 Task: Add a signature Jayden King containing With gratitude and sincere wishes, Jayden King to email address softage.2@softage.net and add a folder Homework
Action: Key pressed n
Screenshot: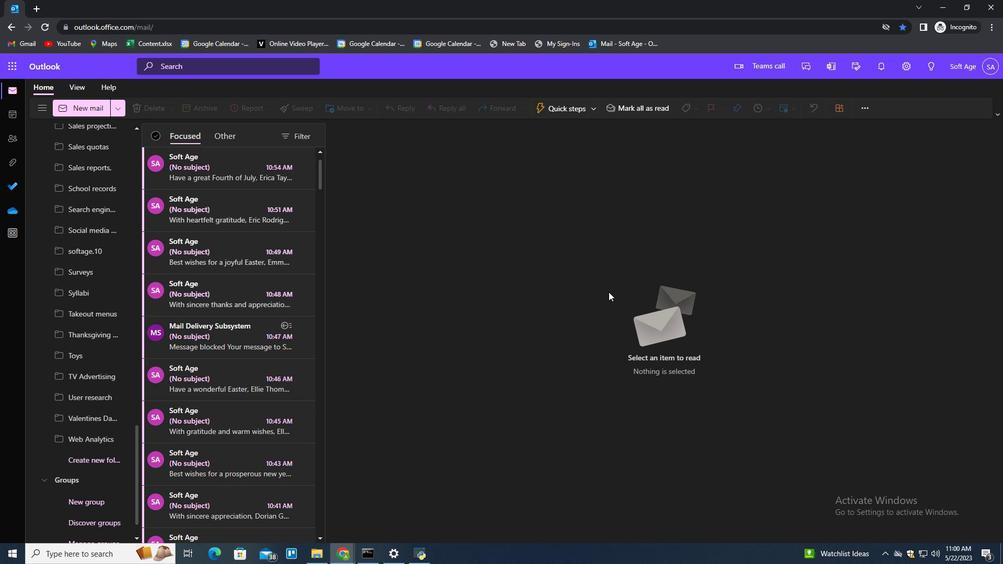 
Action: Mouse moved to (706, 109)
Screenshot: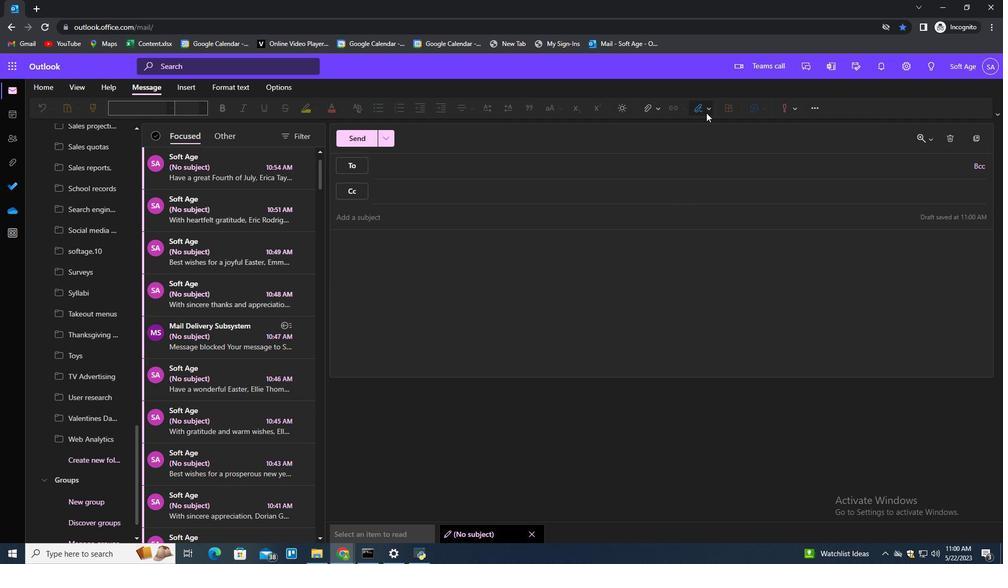
Action: Mouse pressed left at (706, 109)
Screenshot: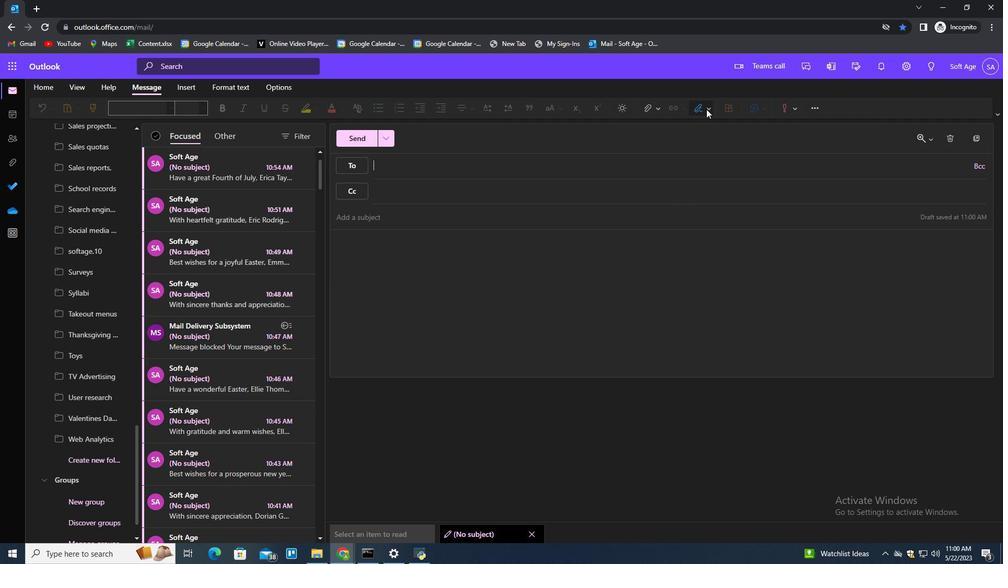 
Action: Mouse moved to (687, 146)
Screenshot: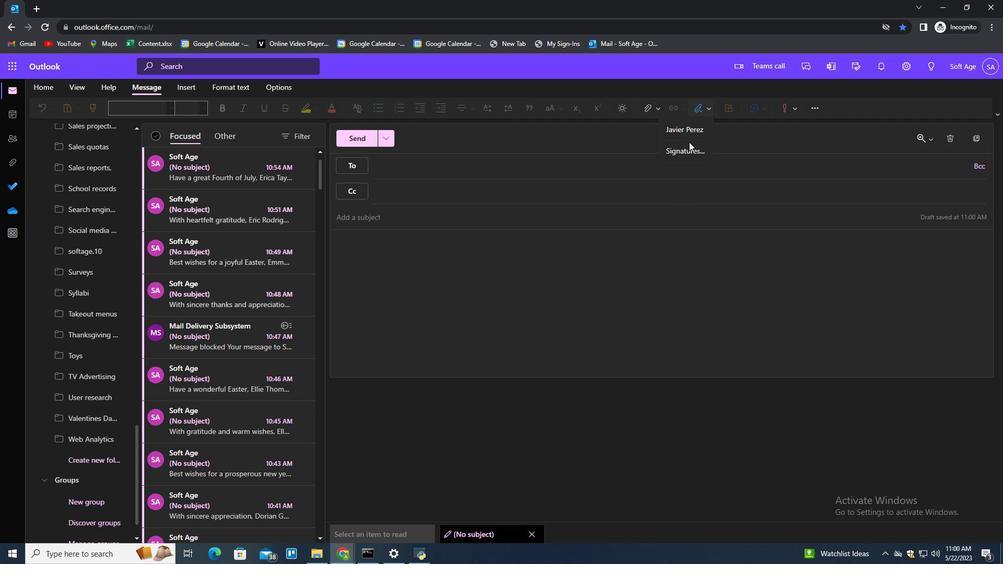 
Action: Mouse pressed left at (687, 146)
Screenshot: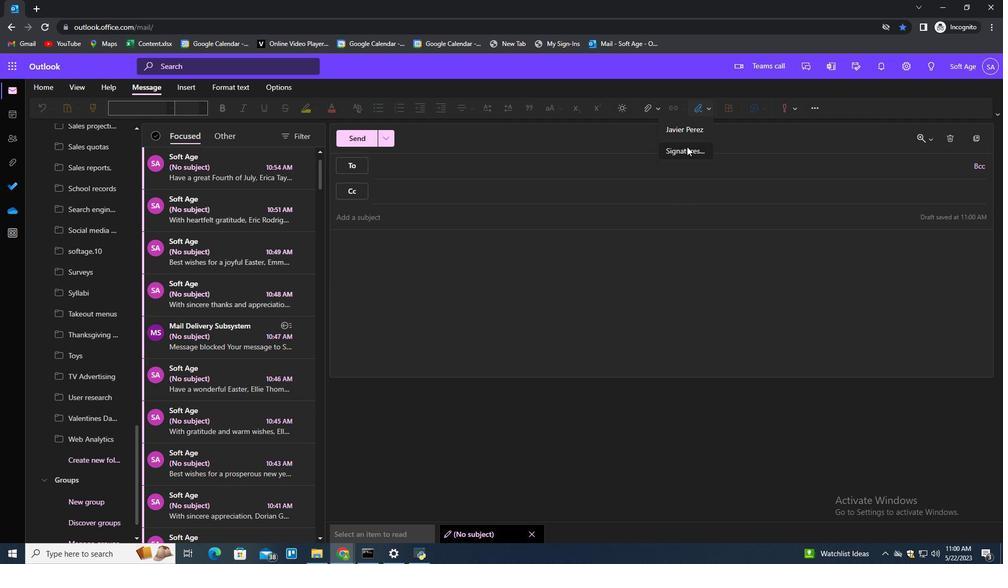 
Action: Mouse moved to (708, 185)
Screenshot: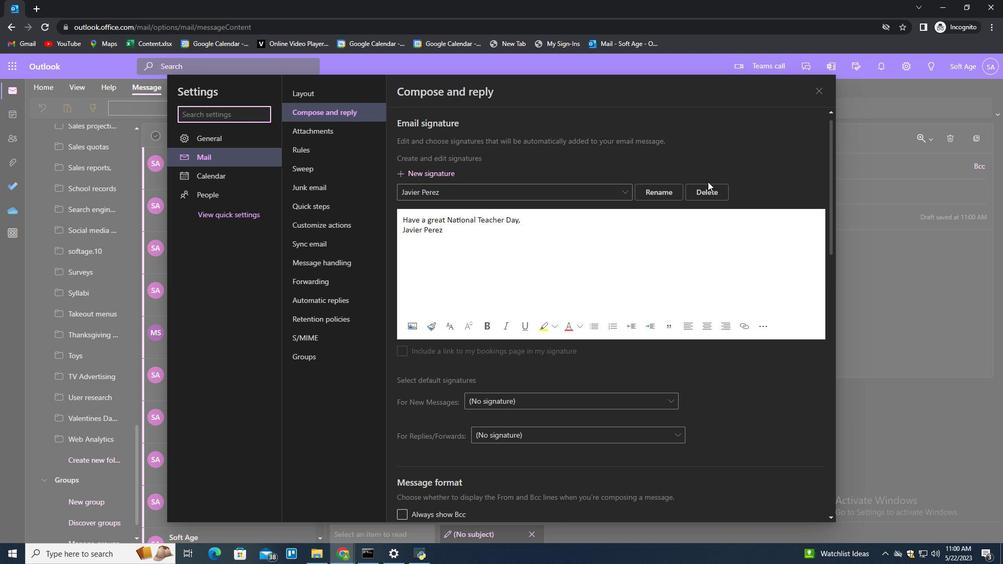 
Action: Mouse pressed left at (708, 185)
Screenshot: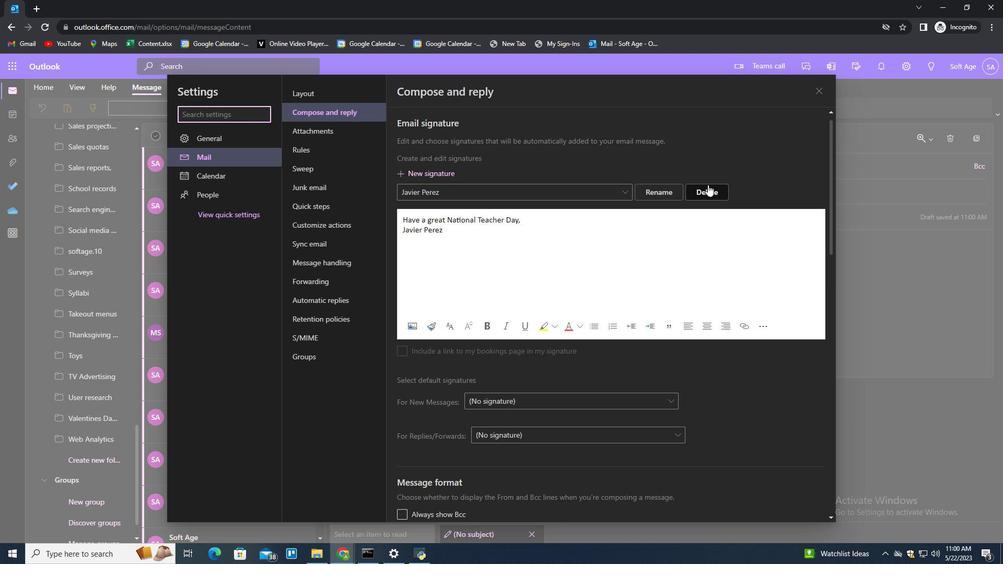
Action: Mouse moved to (707, 190)
Screenshot: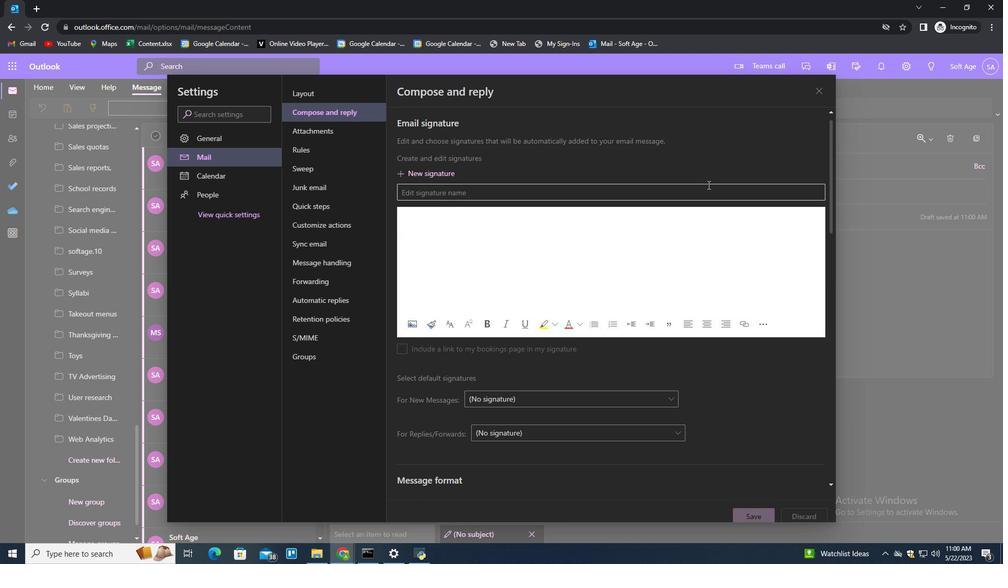 
Action: Mouse pressed left at (707, 190)
Screenshot: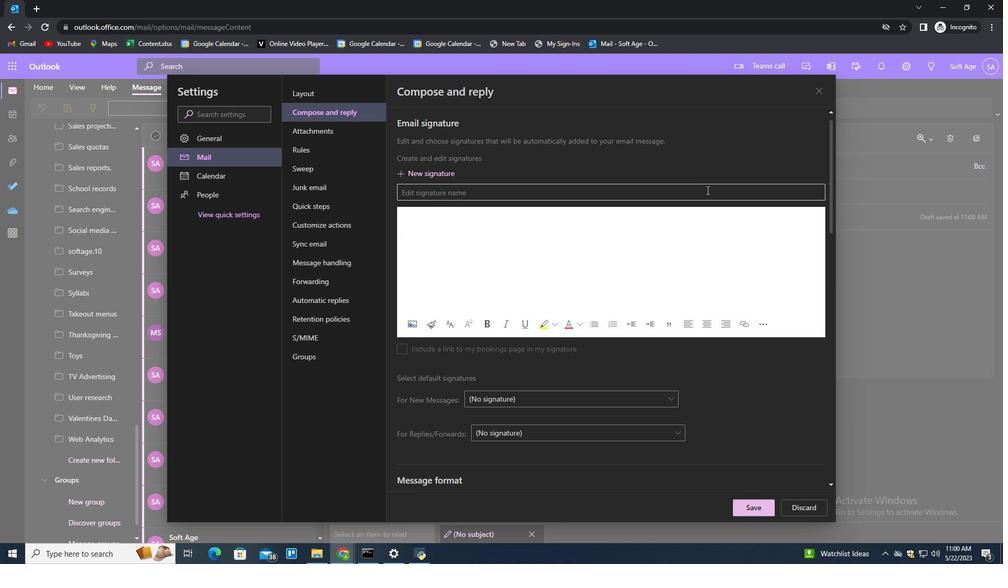 
Action: Key pressed <Key.shift>Jayden<Key.shift><Key.space>King<Key.tab><Key.shift>With<Key.space>gratitude<Key.space>ad<Key.space><Key.backspace><Key.backspace>nd<Key.space>sincere<Key.space>wishes,<Key.shift_r><Key.enter><Key.shift>Jaydev<Key.backspace>n<Key.shift><Key.space><Key.shift>King
Screenshot: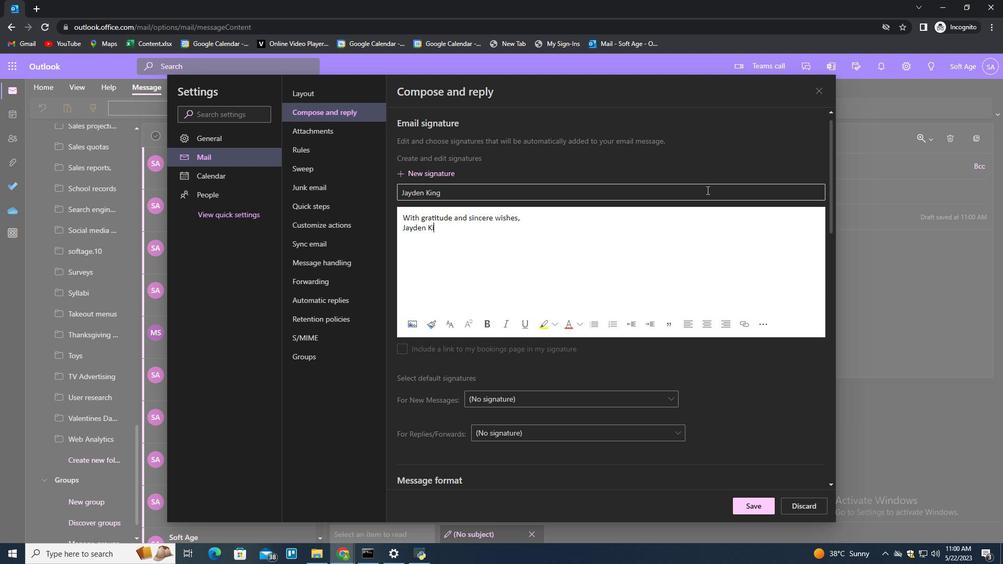 
Action: Mouse moved to (756, 502)
Screenshot: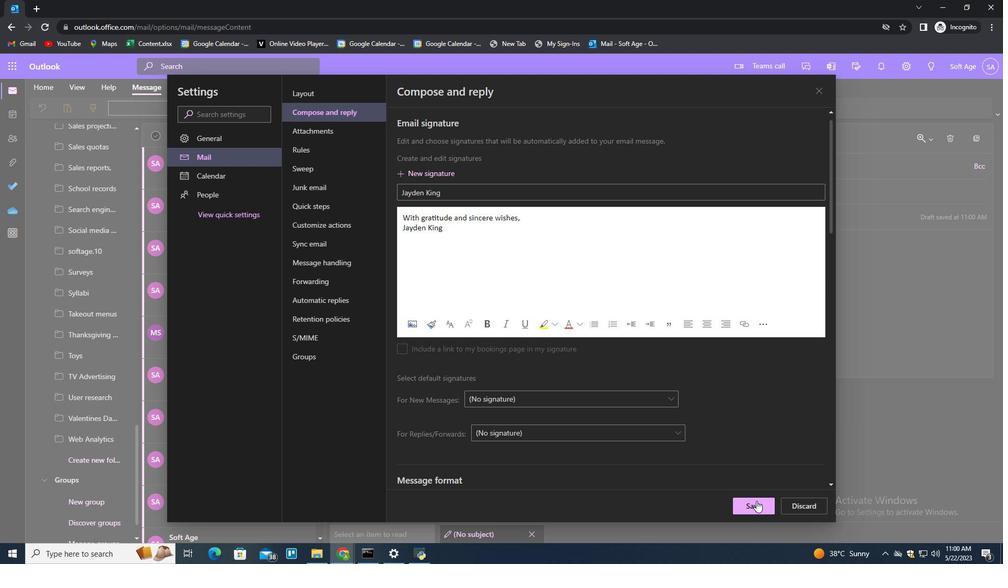 
Action: Mouse pressed left at (756, 502)
Screenshot: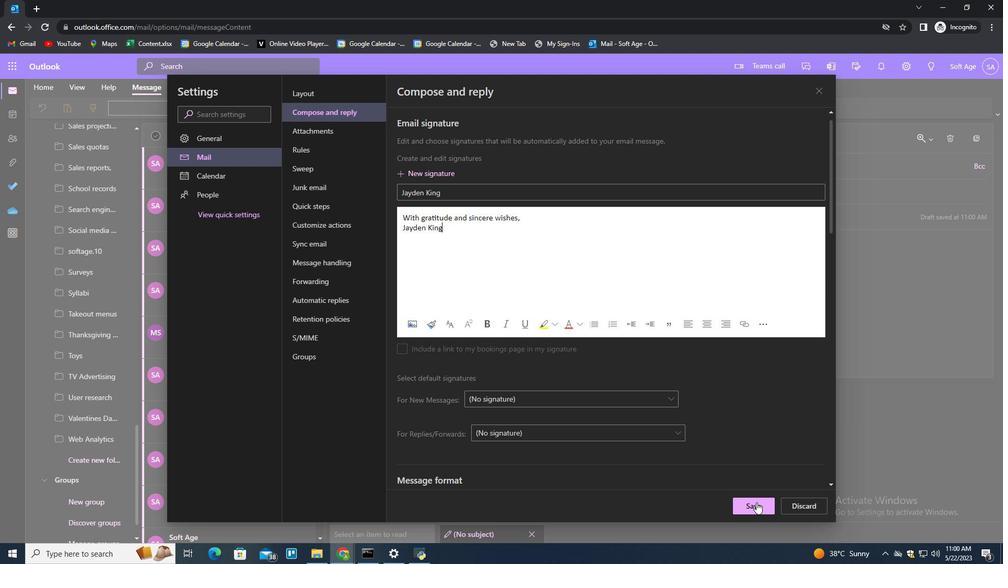 
Action: Mouse moved to (917, 328)
Screenshot: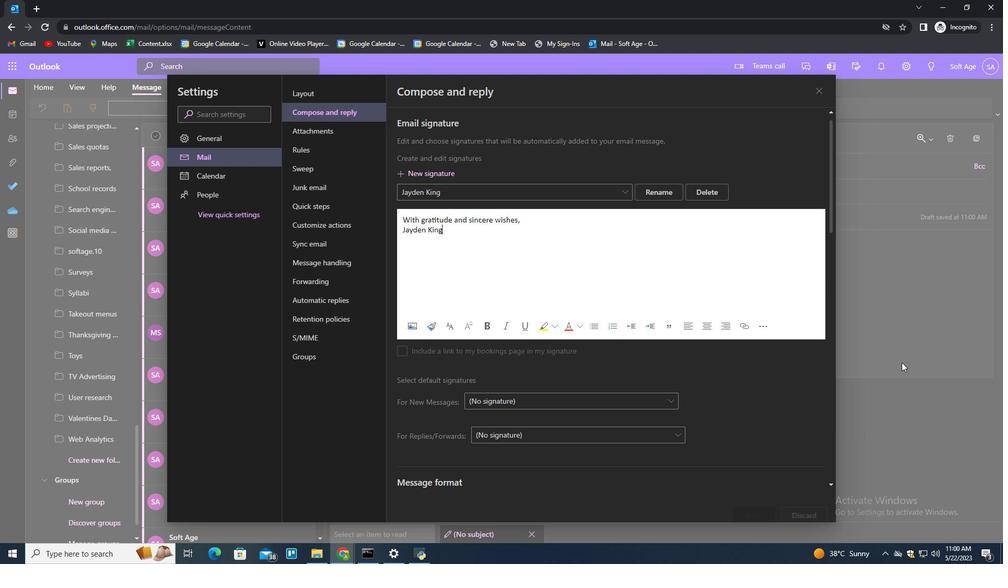 
Action: Mouse pressed left at (917, 328)
Screenshot: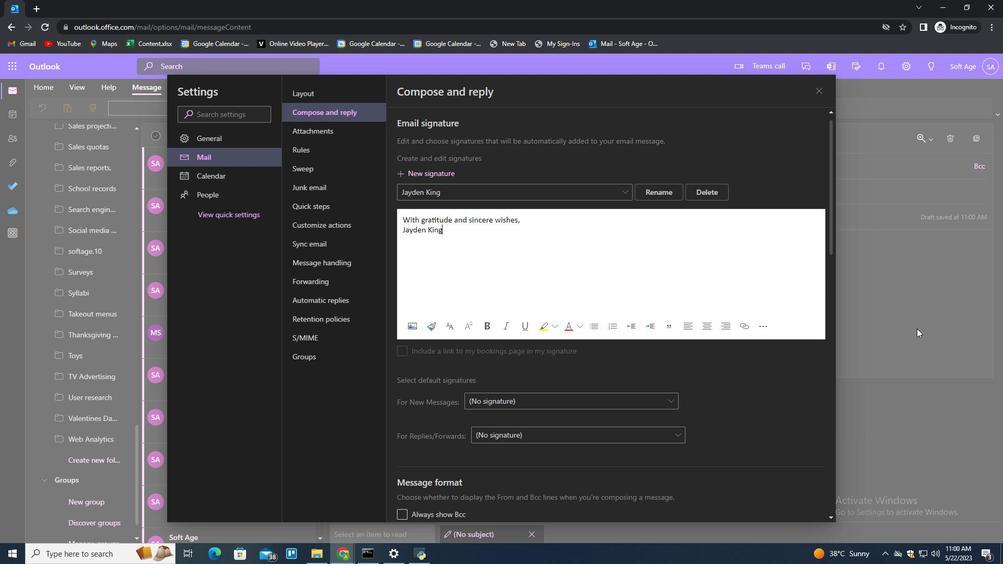 
Action: Mouse moved to (689, 85)
Screenshot: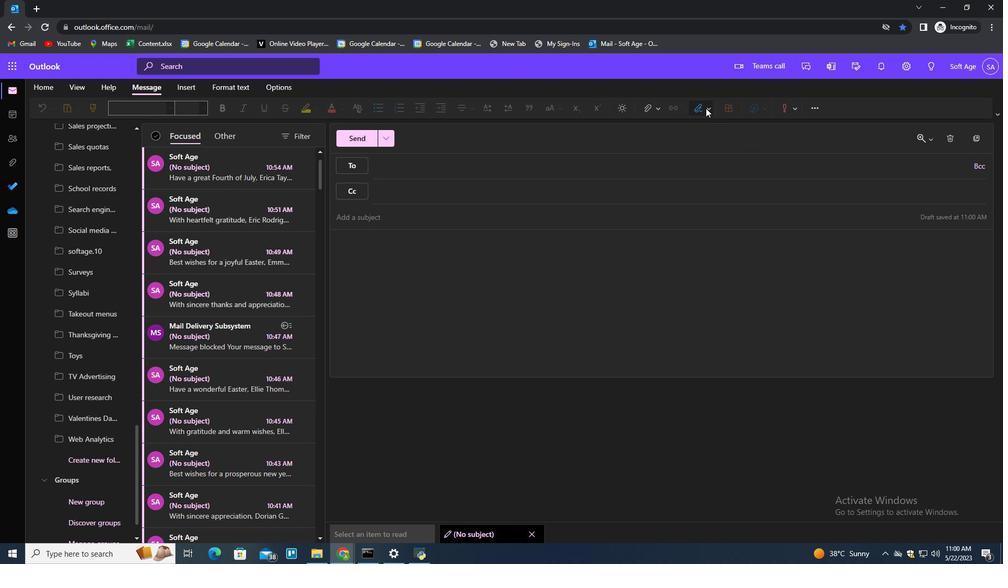 
Action: Mouse pressed left at (689, 85)
Screenshot: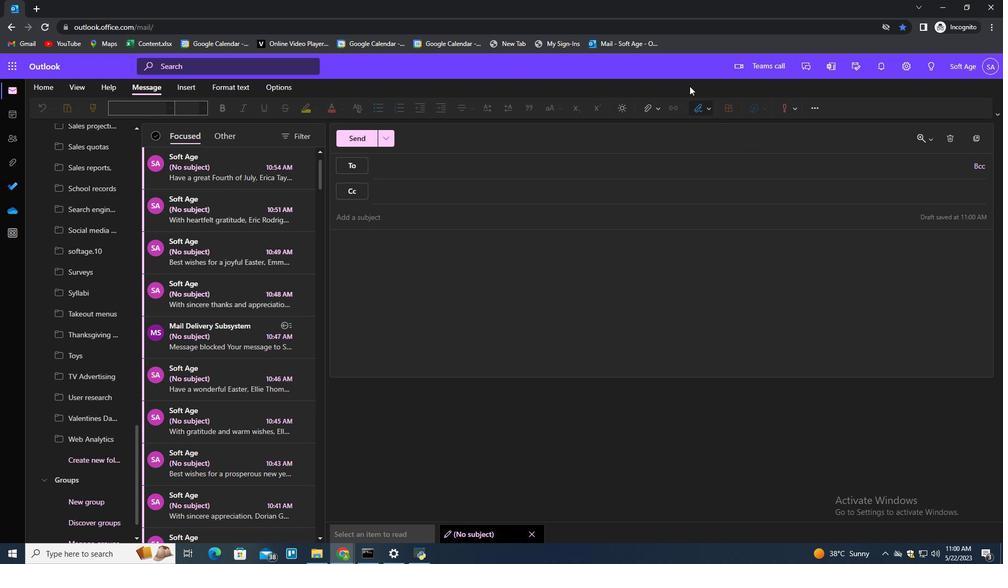 
Action: Mouse moved to (699, 105)
Screenshot: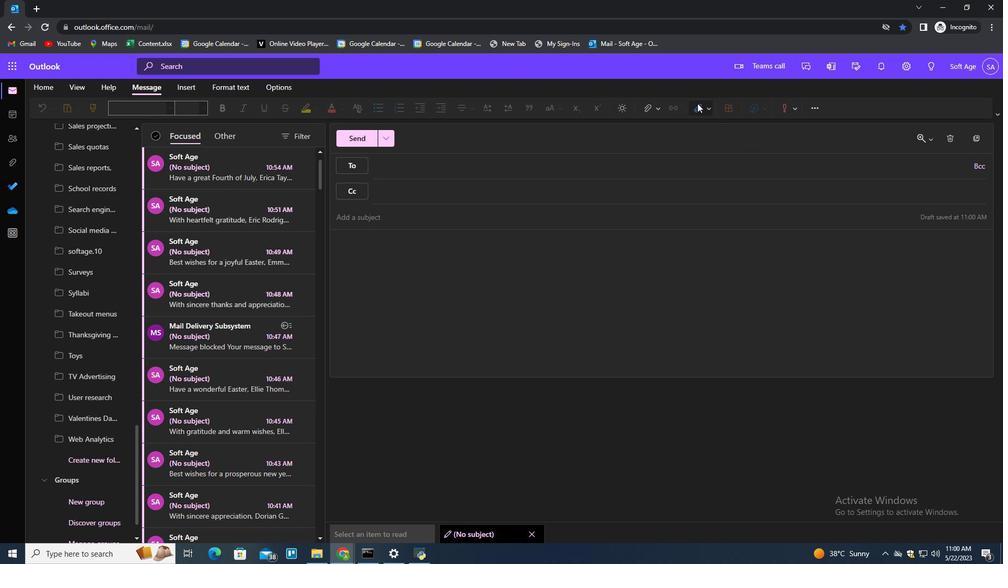 
Action: Mouse pressed left at (699, 105)
Screenshot: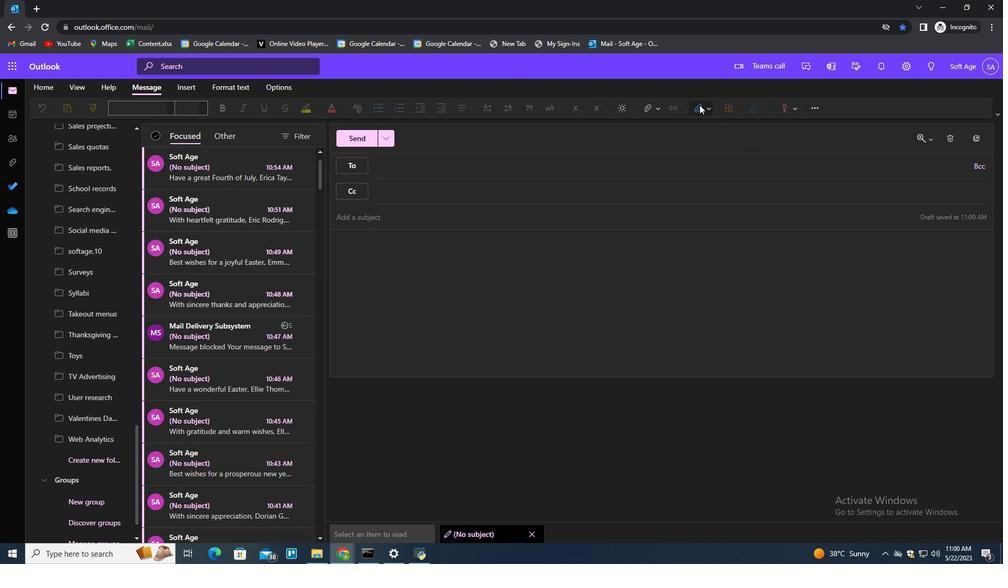 
Action: Mouse moved to (695, 125)
Screenshot: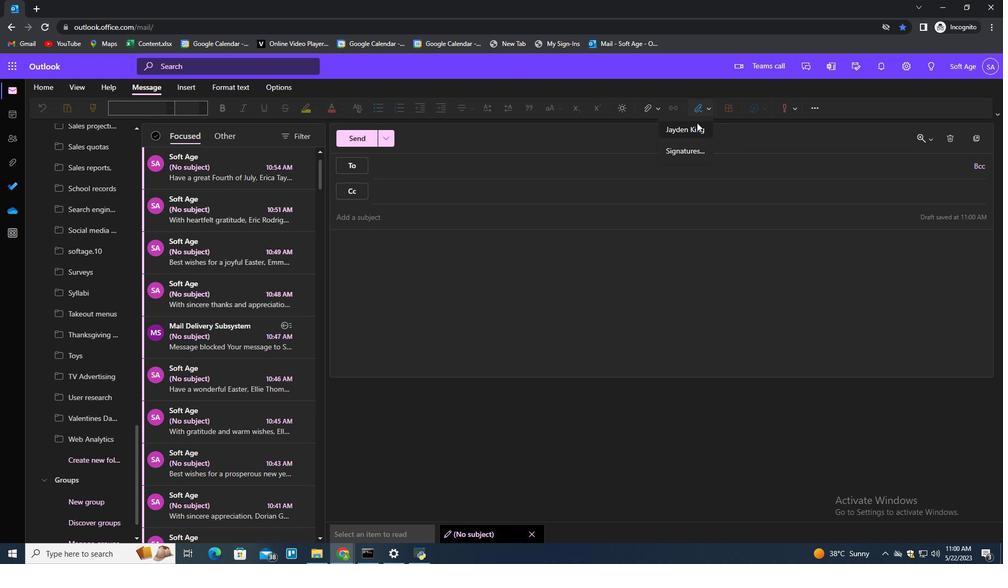 
Action: Mouse pressed left at (695, 125)
Screenshot: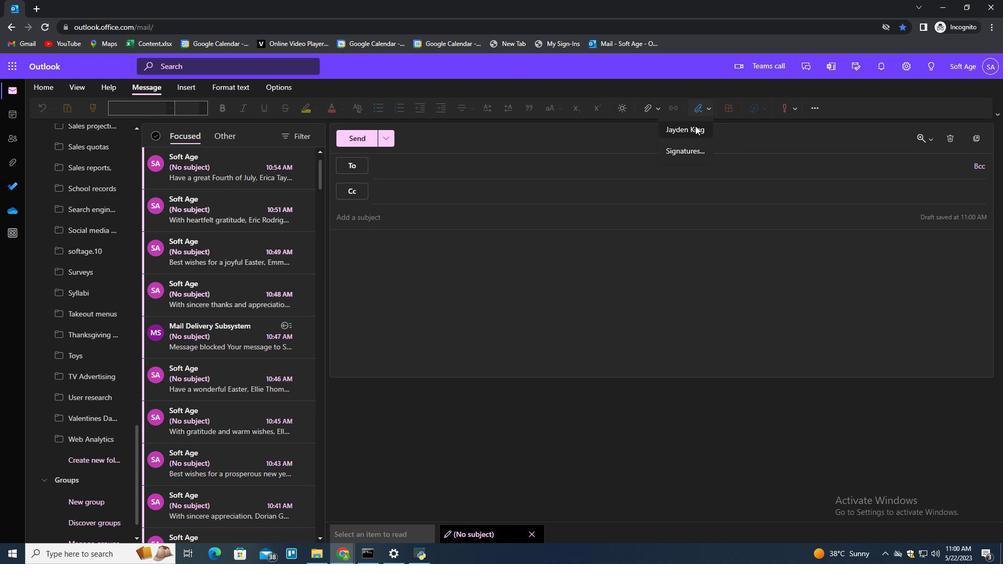 
Action: Mouse moved to (417, 170)
Screenshot: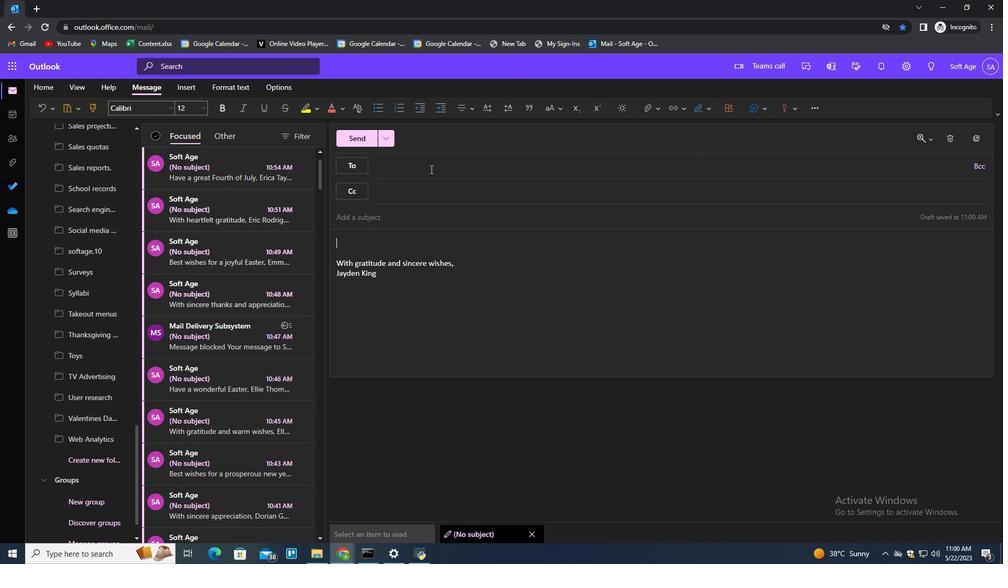 
Action: Mouse pressed left at (417, 170)
Screenshot: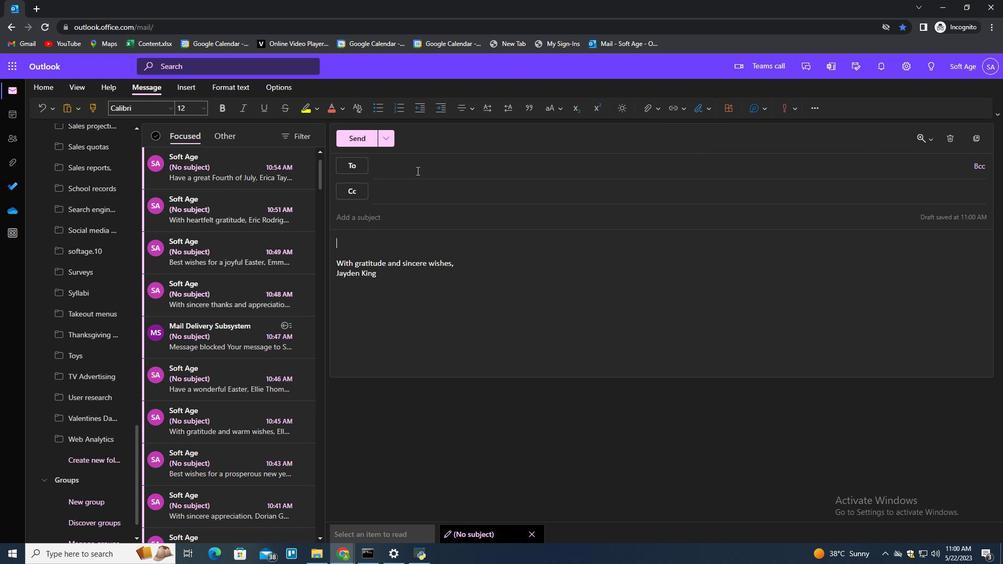 
Action: Key pressed softage.3<Key.backspace>2<Key.shift>@softae.<Key.backspace><Key.backspace>ge.net<Key.enter>
Screenshot: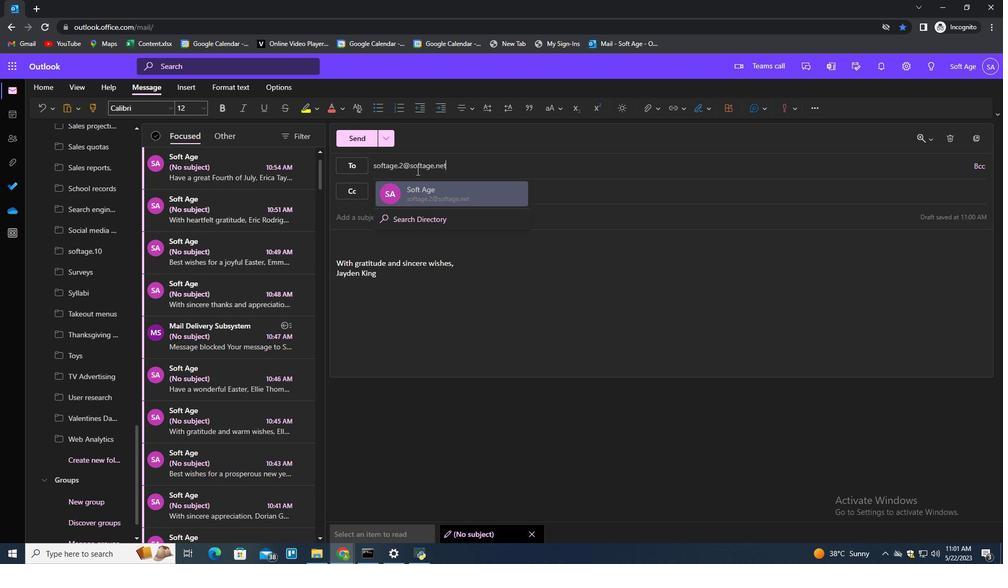 
Action: Mouse moved to (128, 389)
Screenshot: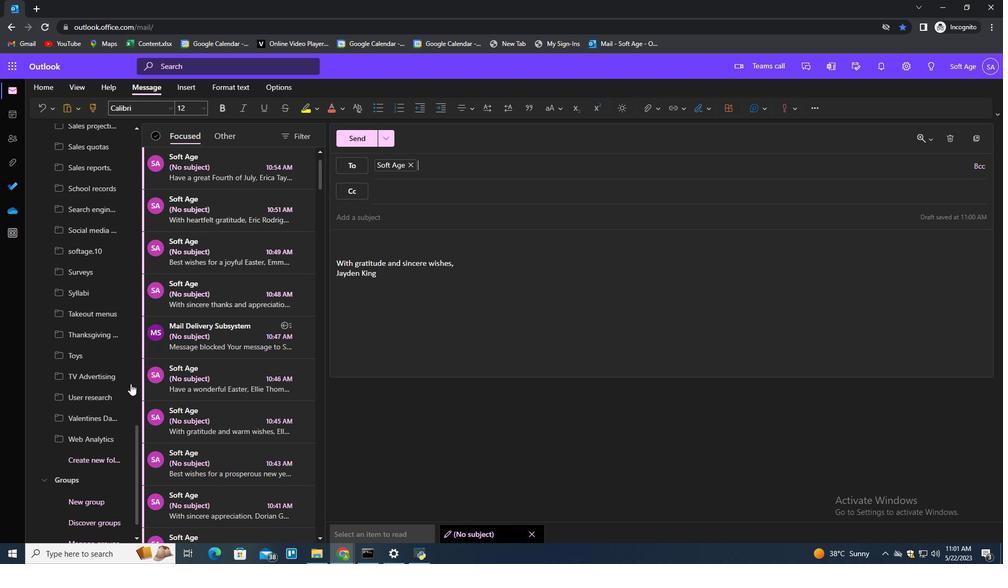 
Action: Mouse scrolled (128, 389) with delta (0, 0)
Screenshot: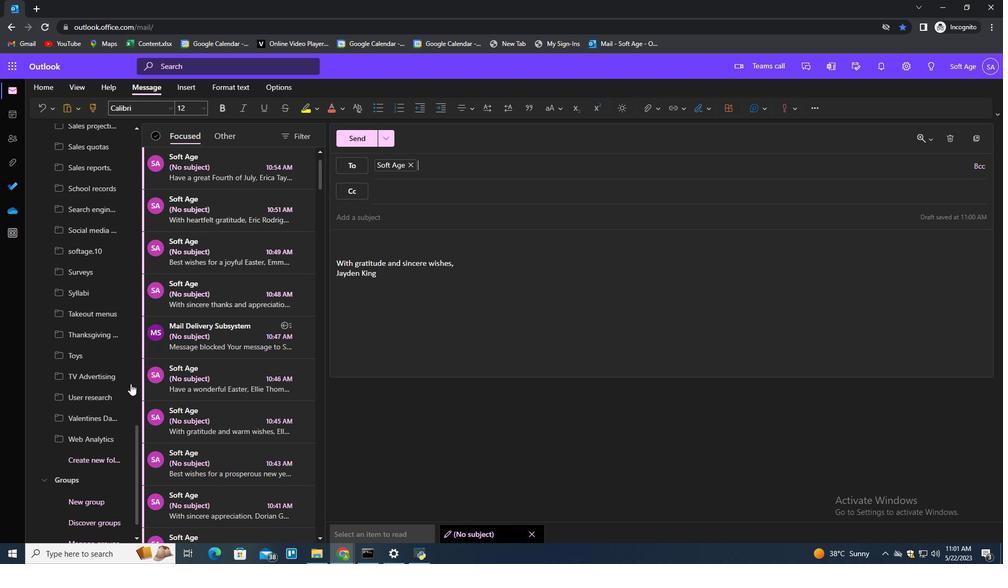 
Action: Mouse moved to (126, 392)
Screenshot: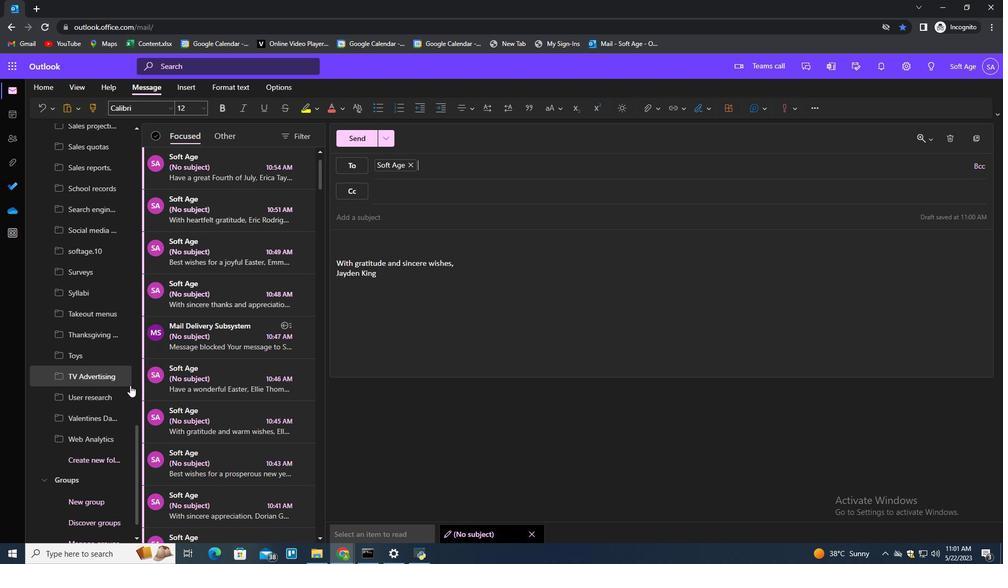 
Action: Mouse scrolled (126, 391) with delta (0, 0)
Screenshot: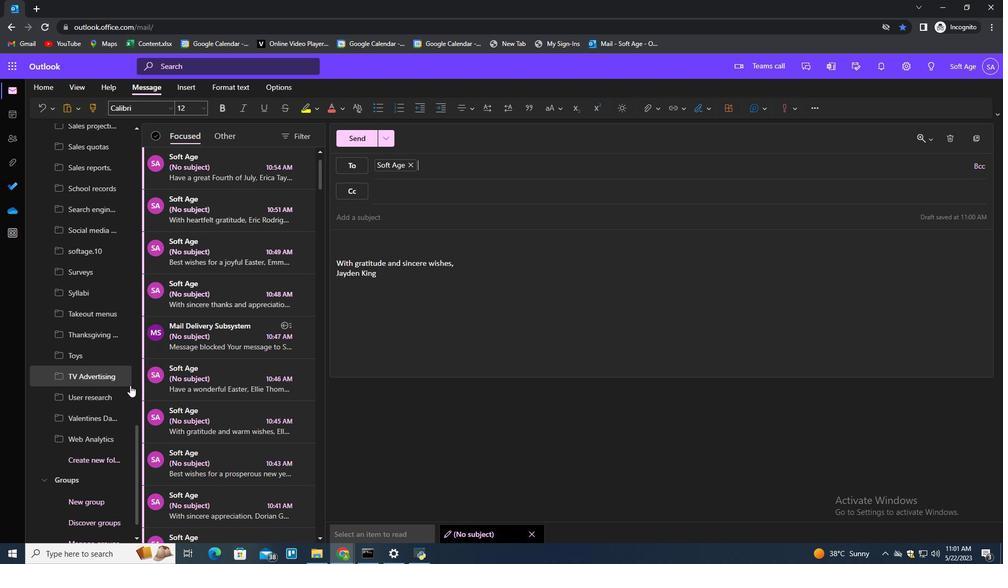 
Action: Mouse moved to (126, 393)
Screenshot: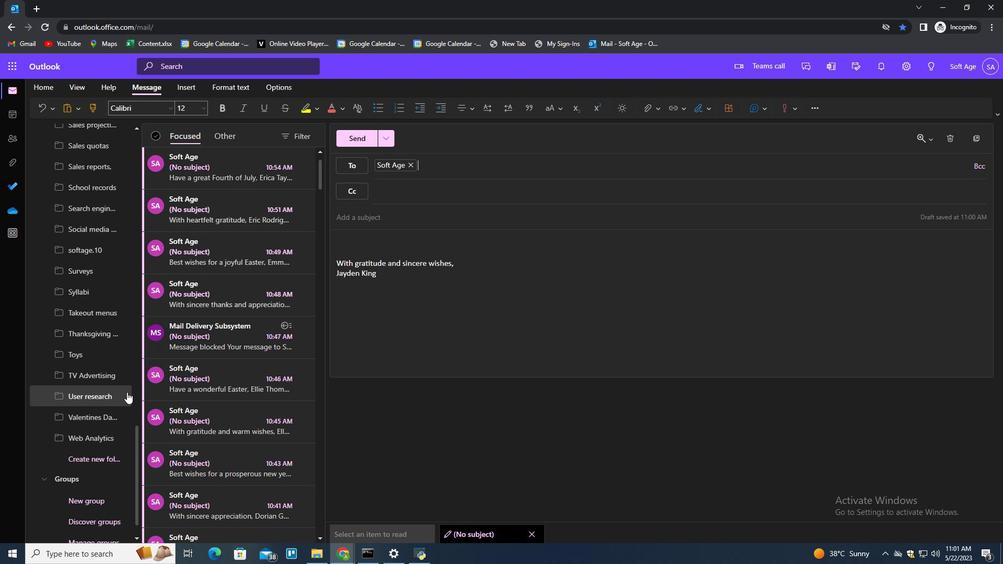 
Action: Mouse scrolled (126, 392) with delta (0, 0)
Screenshot: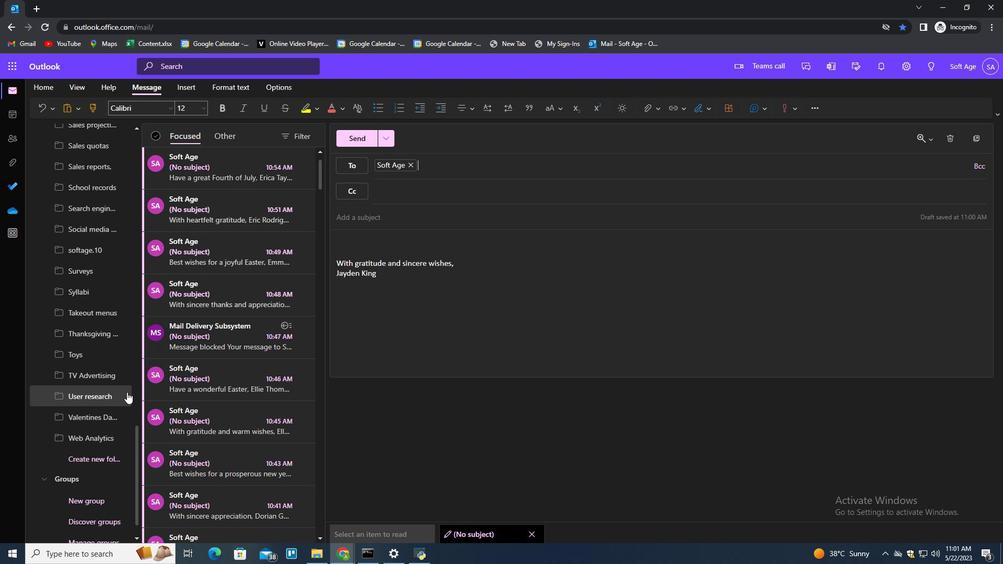 
Action: Mouse scrolled (126, 392) with delta (0, 0)
Screenshot: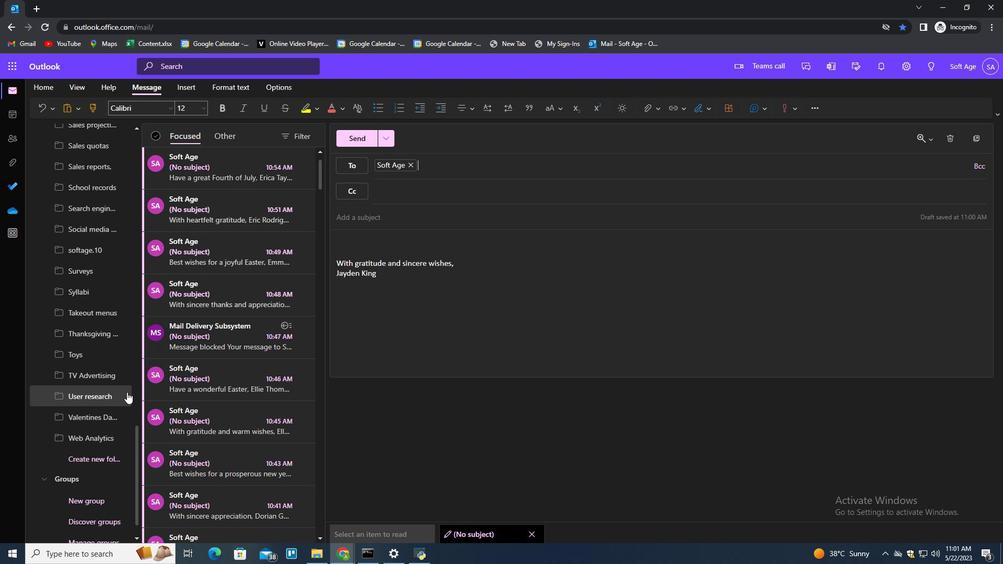 
Action: Mouse scrolled (126, 392) with delta (0, 0)
Screenshot: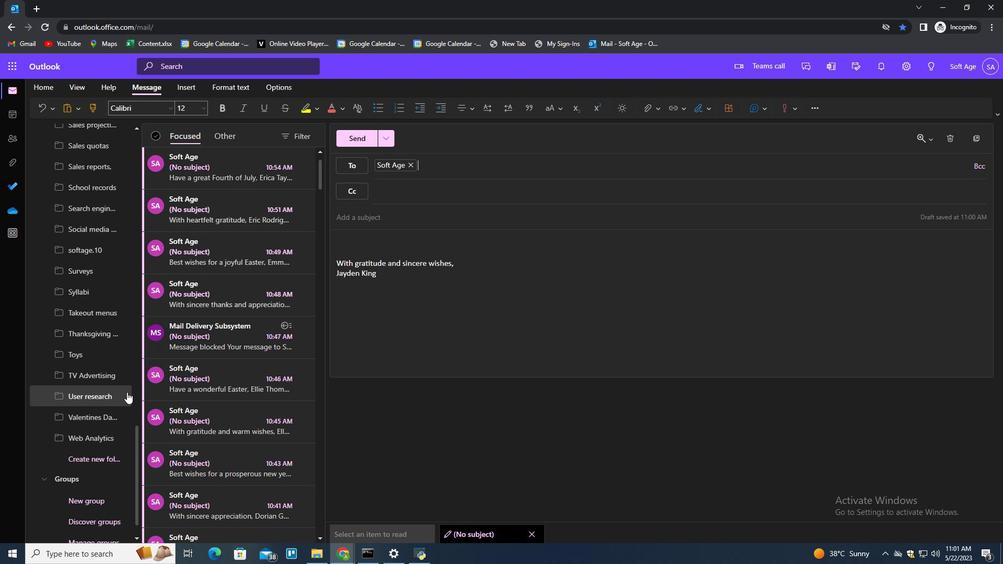
Action: Mouse moved to (99, 437)
Screenshot: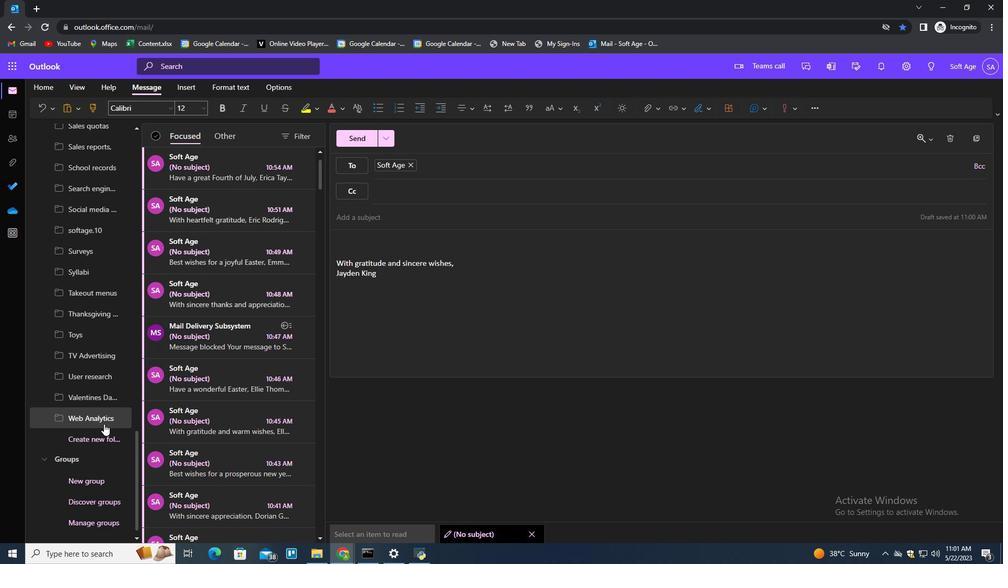 
Action: Mouse pressed left at (99, 437)
Screenshot: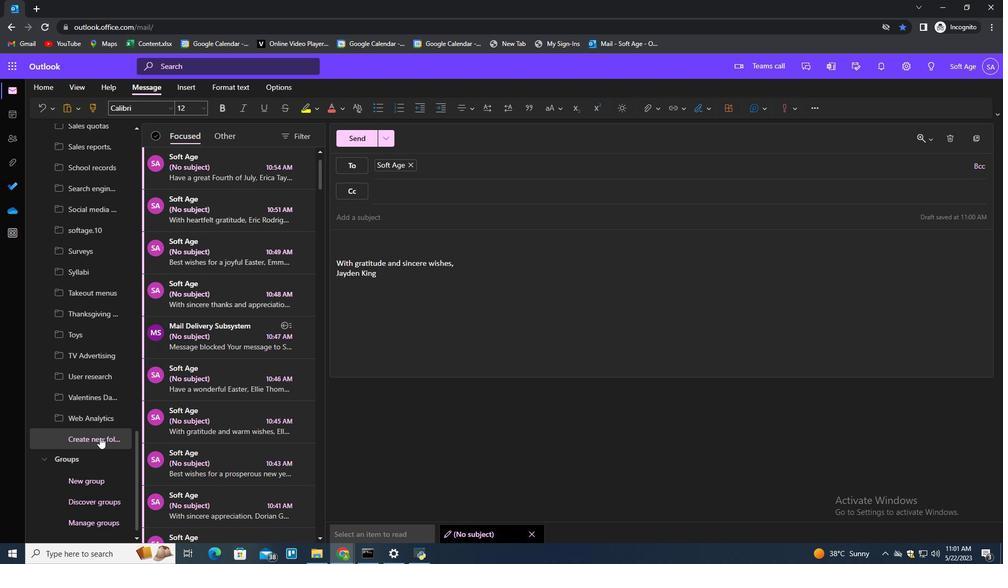 
Action: Mouse moved to (98, 439)
Screenshot: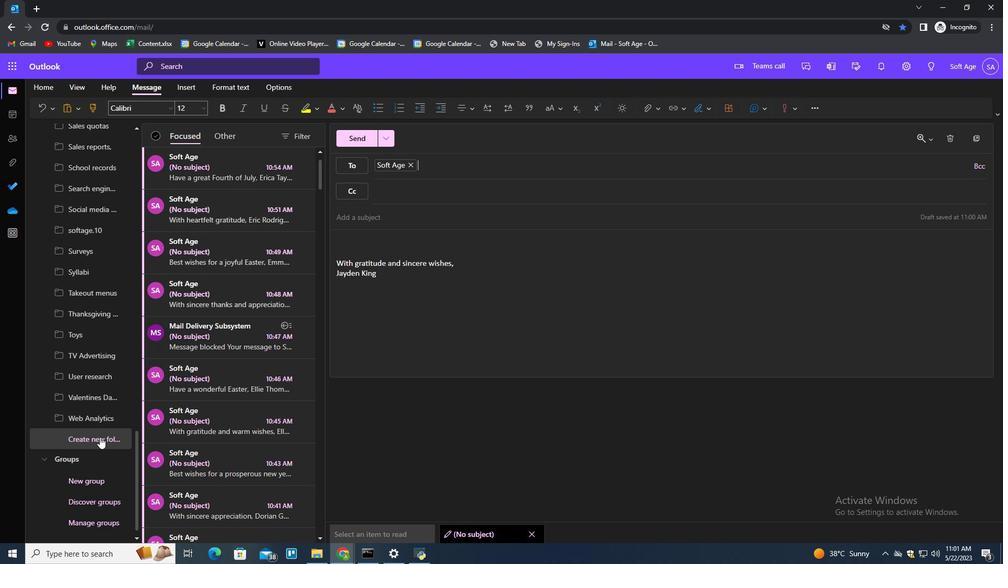 
Action: Key pressed <Key.shift>Home<Key.space><Key.backspace>work<Key.enter>
Screenshot: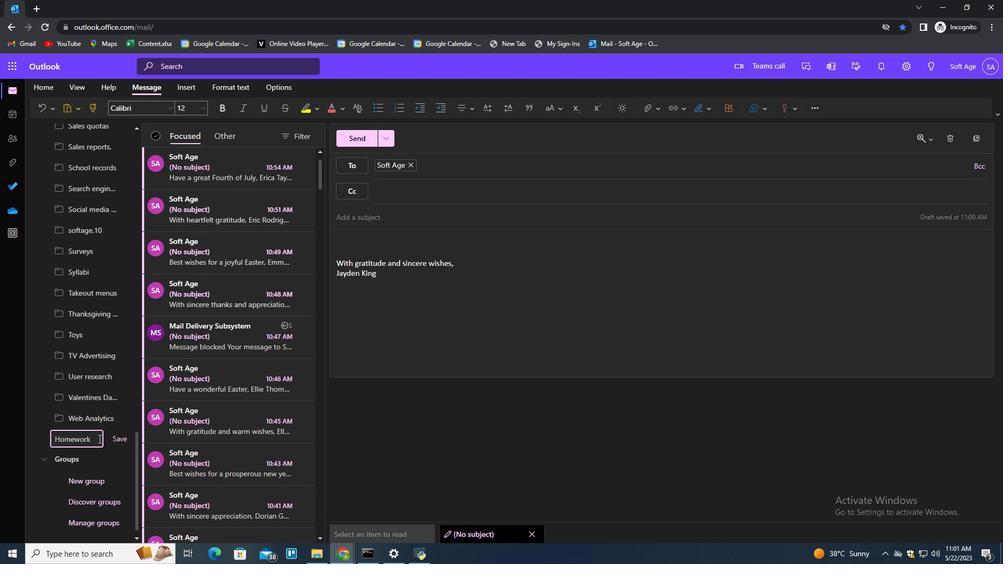 
